 Task: Check the safety & property of Home in Telluride, Colorado, United States.
Action: Mouse moved to (600, 64)
Screenshot: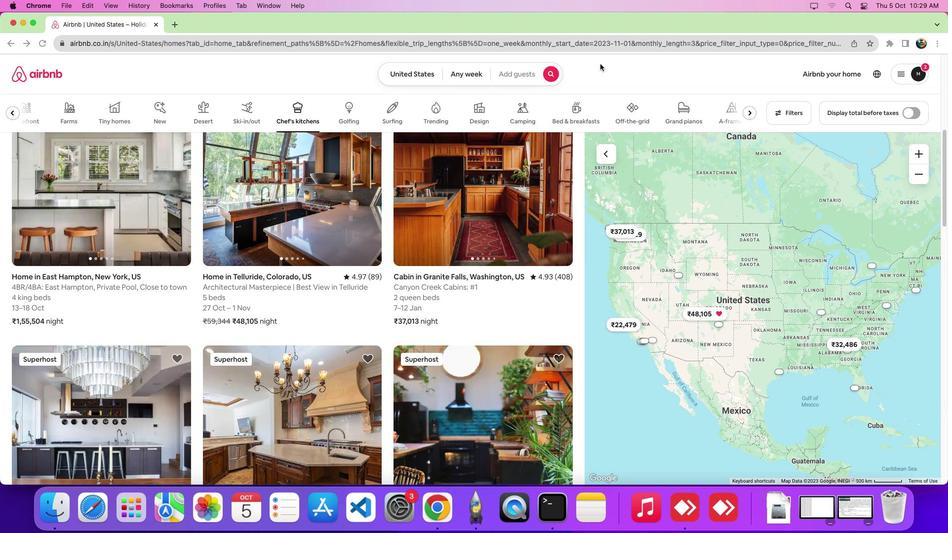 
Action: Mouse pressed left at (600, 64)
Screenshot: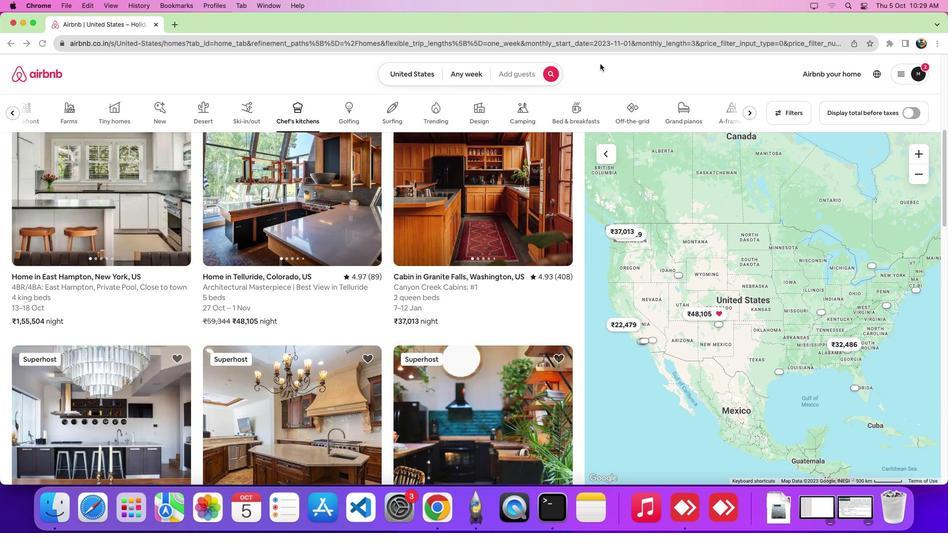 
Action: Mouse moved to (299, 114)
Screenshot: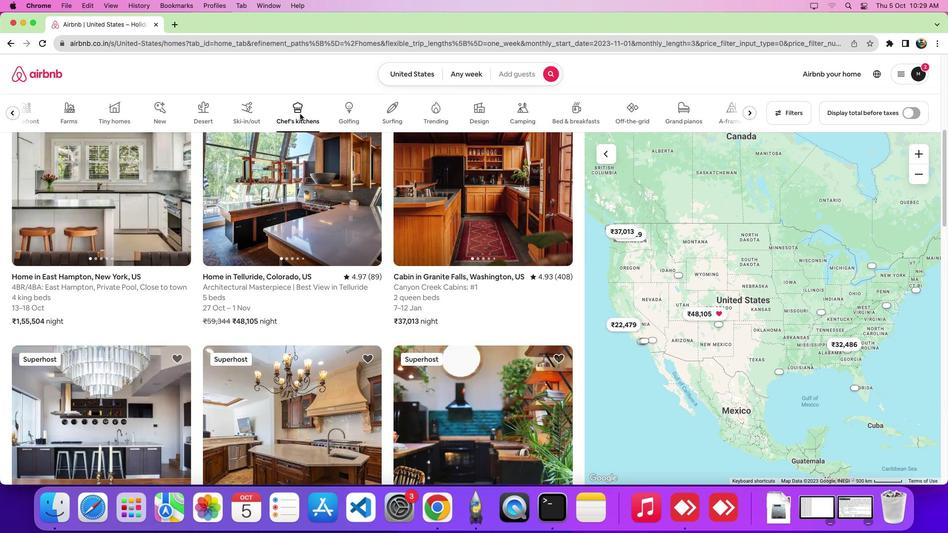 
Action: Mouse pressed left at (299, 114)
Screenshot: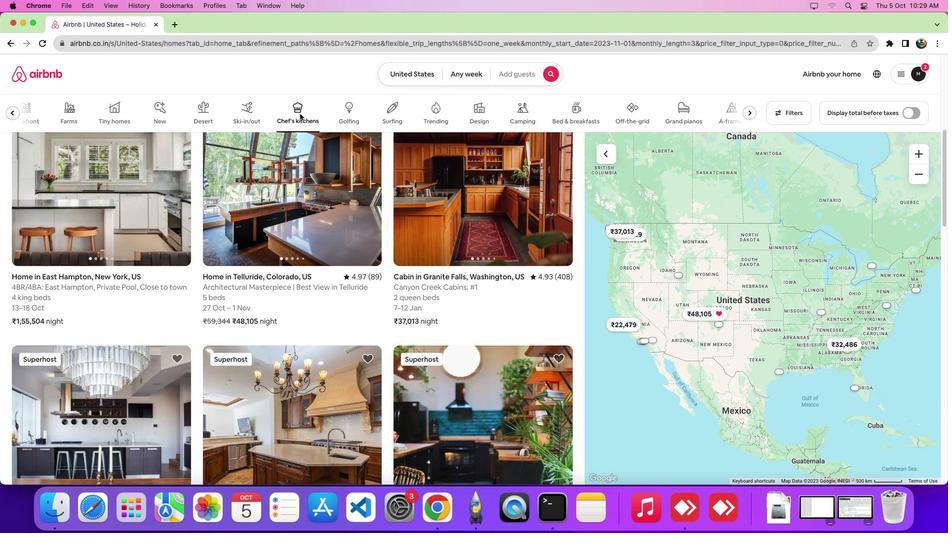 
Action: Mouse moved to (302, 206)
Screenshot: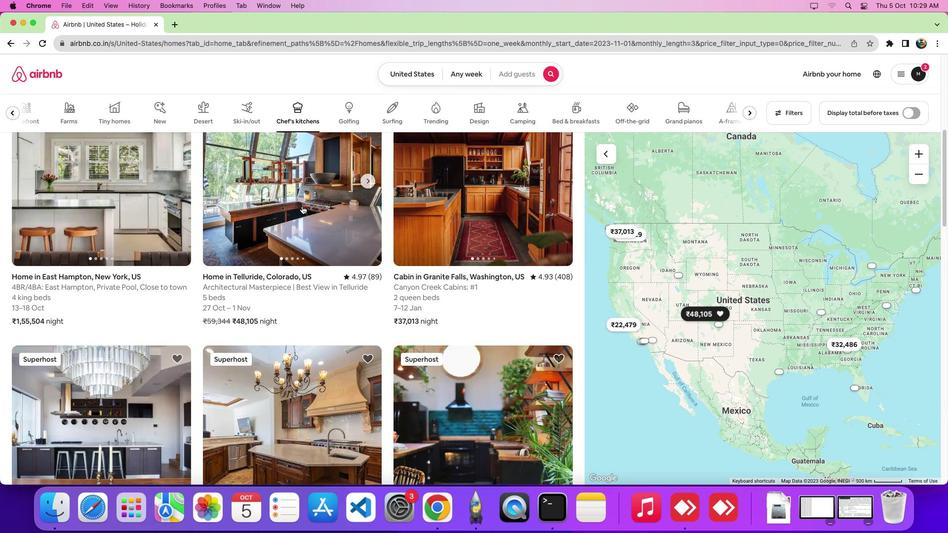 
Action: Mouse pressed left at (302, 206)
Screenshot: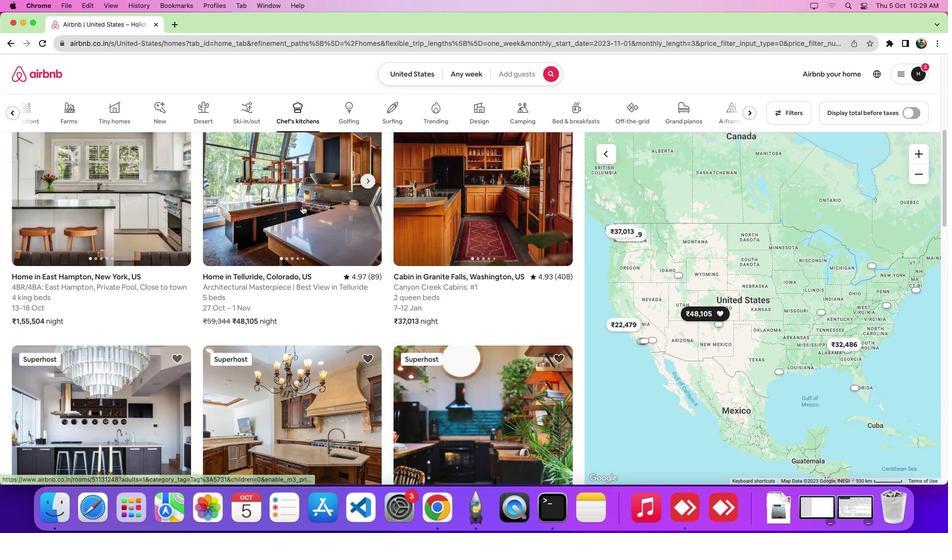 
Action: Mouse moved to (626, 283)
Screenshot: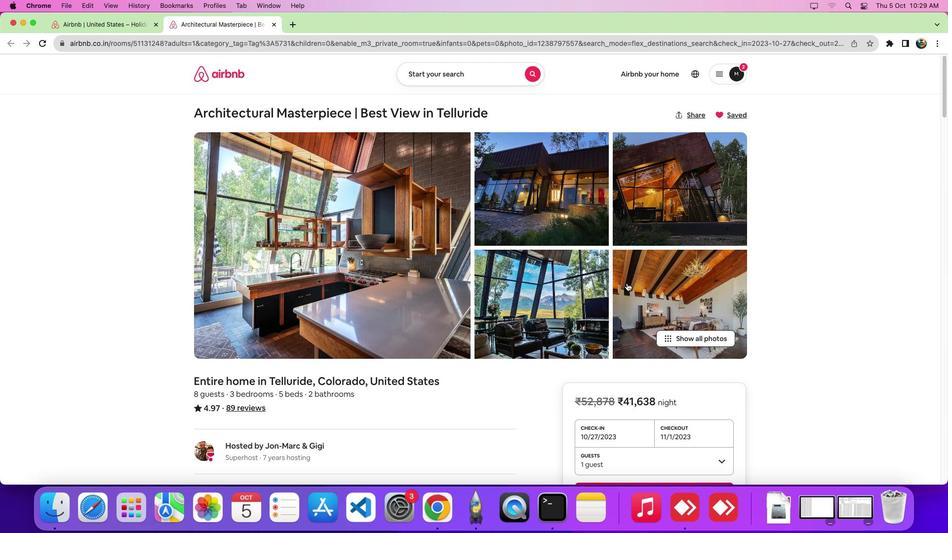
Action: Mouse scrolled (626, 283) with delta (0, 0)
Screenshot: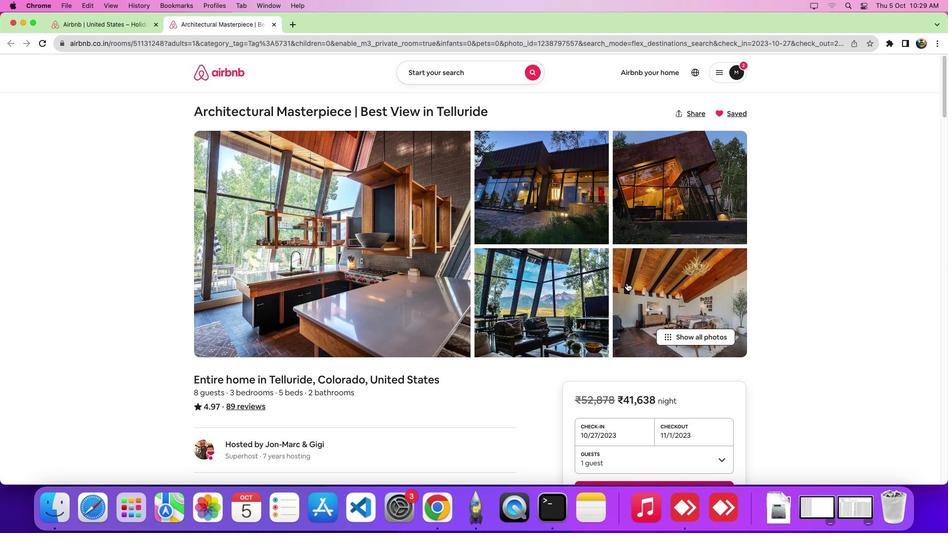 
Action: Mouse scrolled (626, 283) with delta (0, 0)
Screenshot: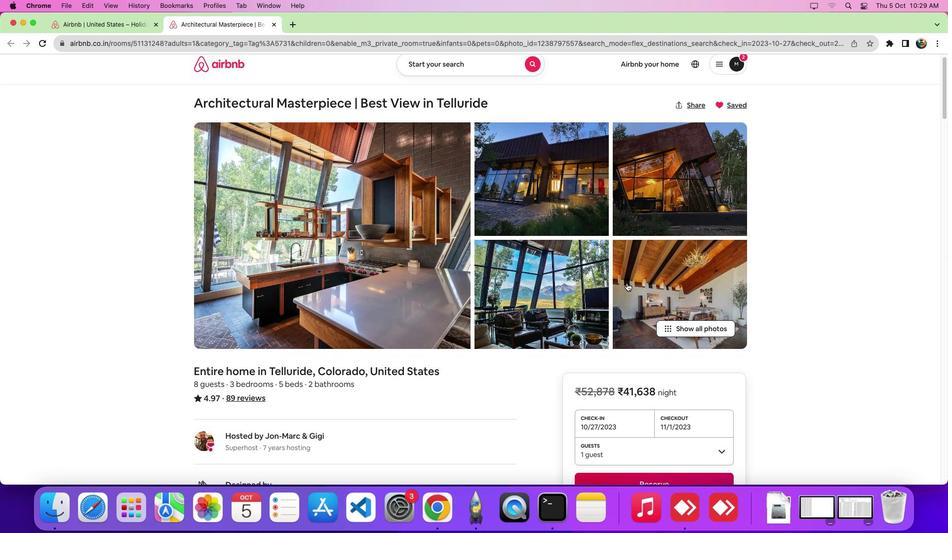 
Action: Mouse scrolled (626, 283) with delta (0, 0)
Screenshot: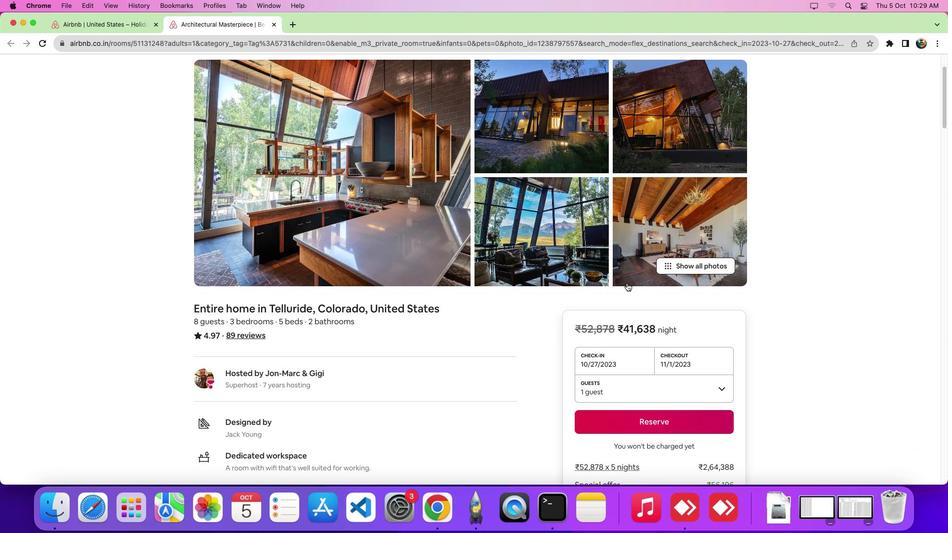 
Action: Mouse scrolled (626, 283) with delta (0, -1)
Screenshot: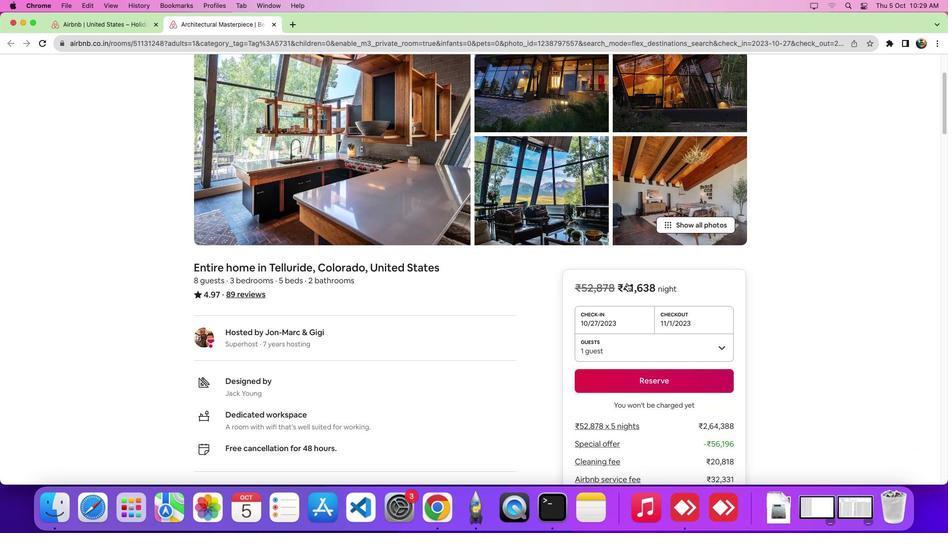 
Action: Mouse scrolled (626, 283) with delta (0, 0)
Screenshot: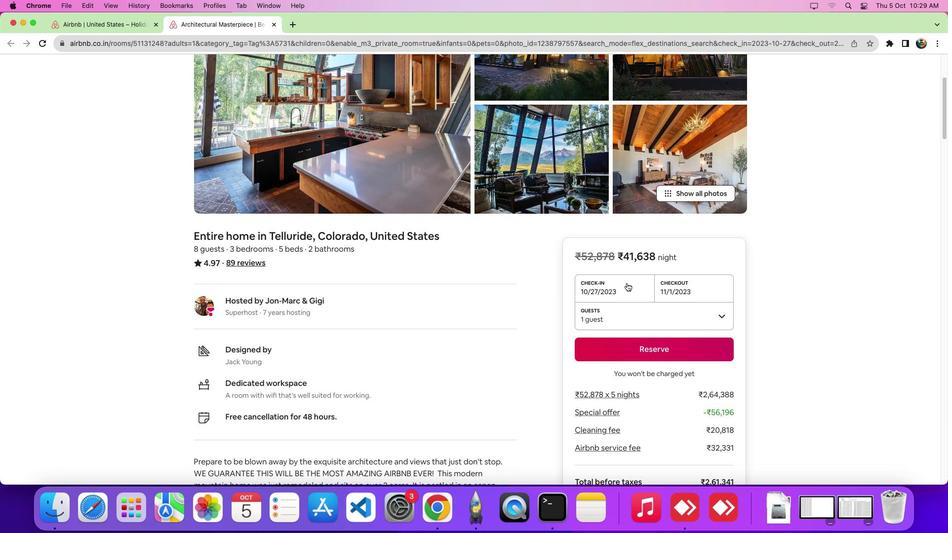 
Action: Mouse scrolled (626, 283) with delta (0, 0)
Screenshot: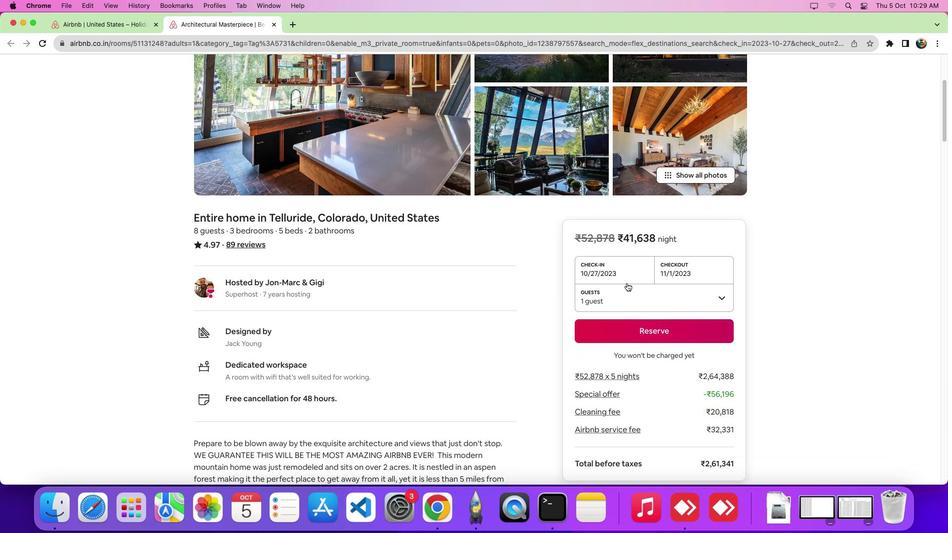 
Action: Mouse scrolled (626, 283) with delta (0, 0)
Screenshot: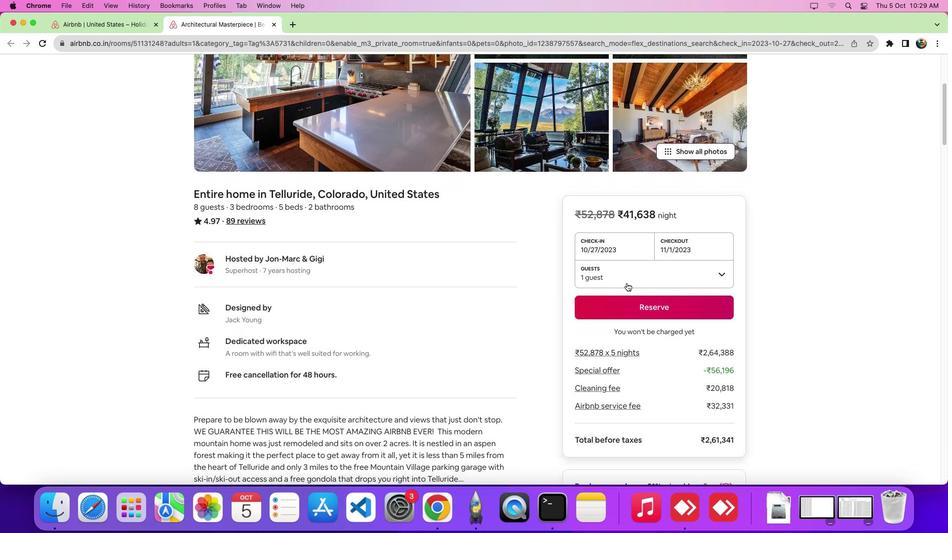 
Action: Mouse scrolled (626, 283) with delta (0, 0)
Screenshot: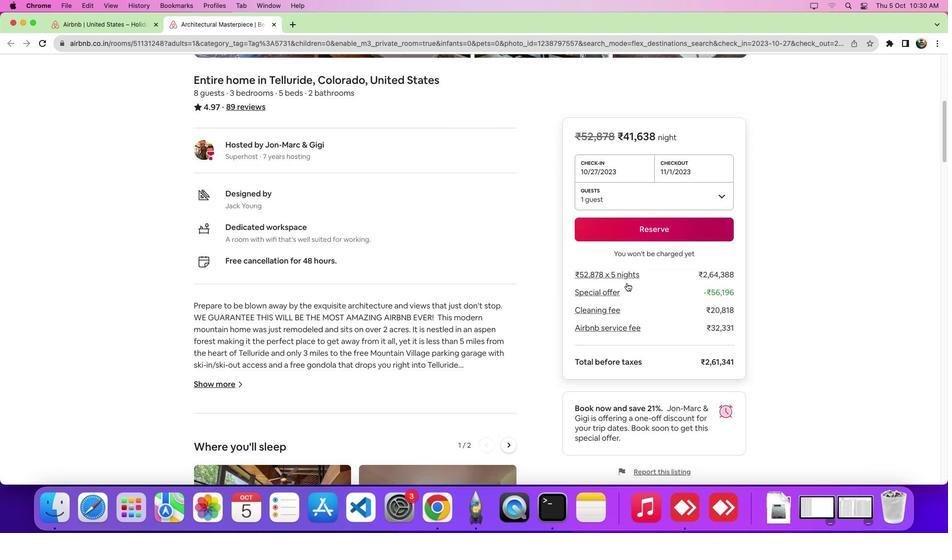 
Action: Mouse scrolled (626, 283) with delta (0, 0)
Screenshot: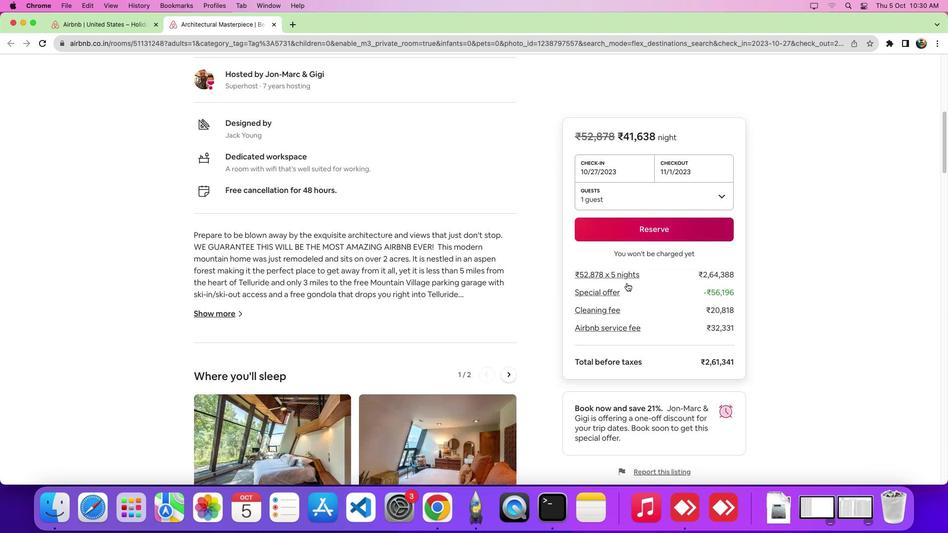 
Action: Mouse scrolled (626, 283) with delta (0, -3)
Screenshot: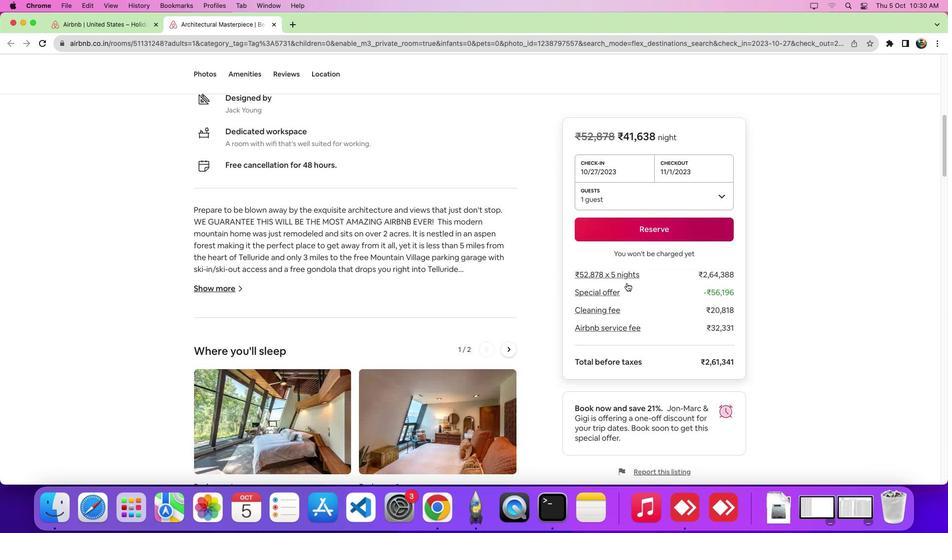 
Action: Mouse scrolled (626, 283) with delta (0, 0)
Screenshot: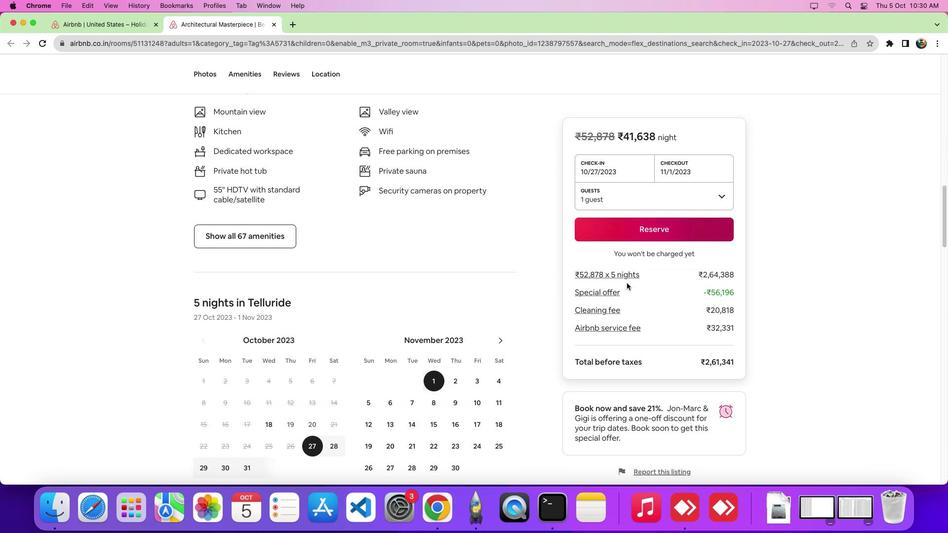 
Action: Mouse scrolled (626, 283) with delta (0, 0)
Screenshot: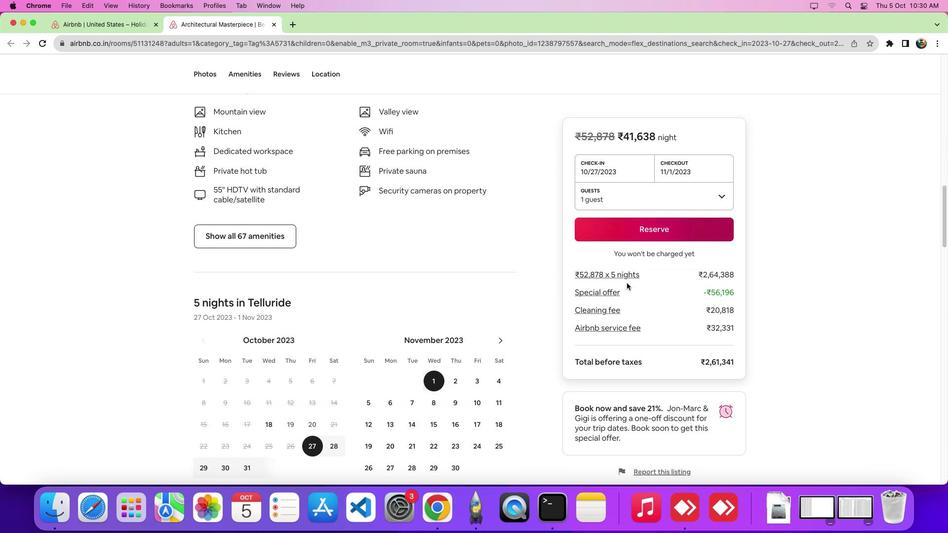 
Action: Mouse scrolled (626, 283) with delta (0, -4)
Screenshot: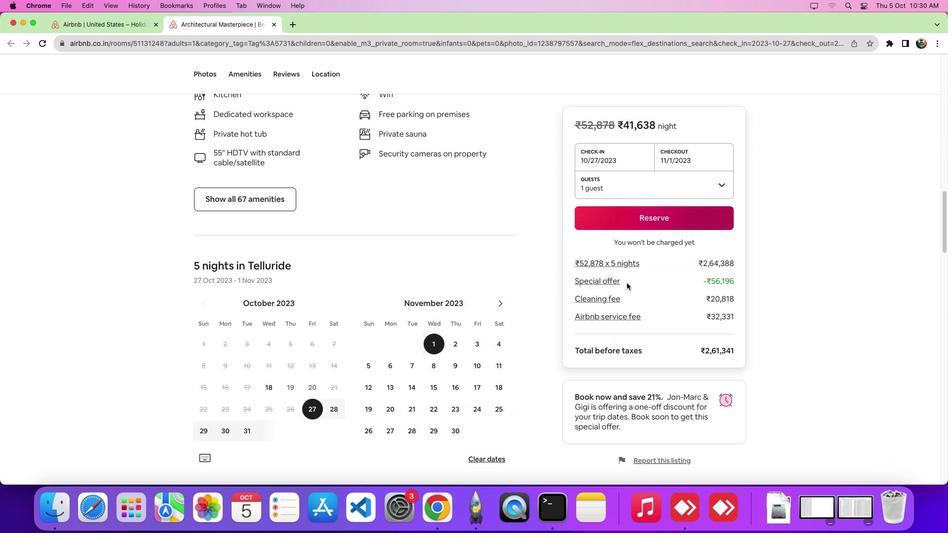 
Action: Mouse scrolled (626, 283) with delta (0, -6)
Screenshot: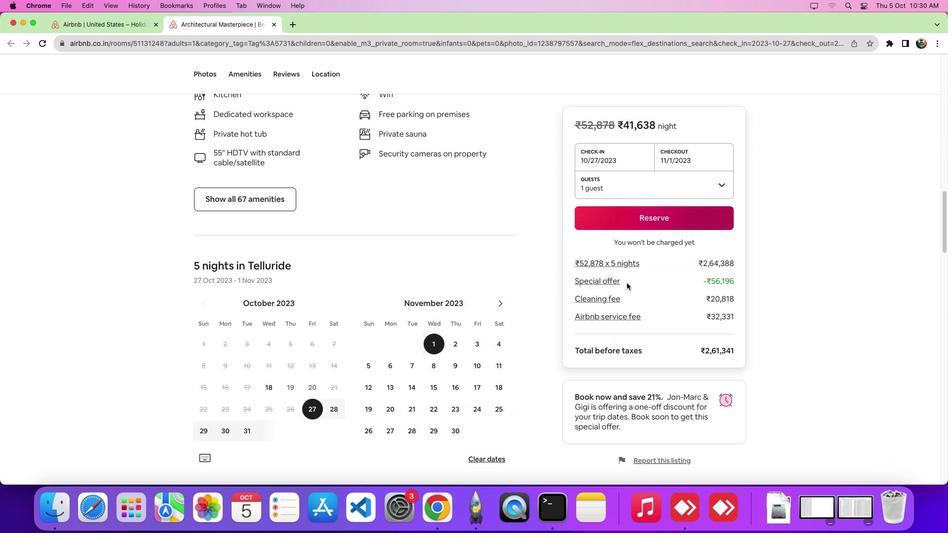 
Action: Mouse scrolled (626, 283) with delta (0, 0)
Screenshot: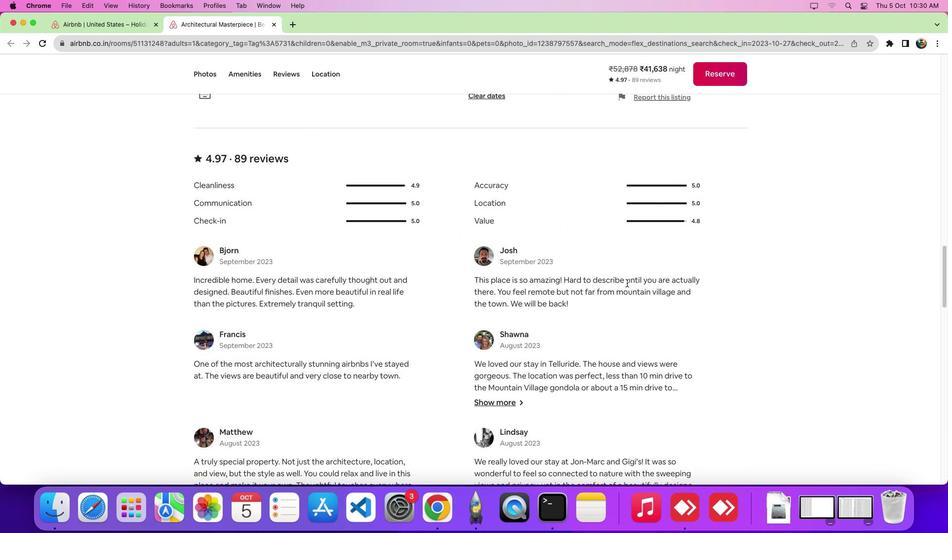 
Action: Mouse scrolled (626, 283) with delta (0, 0)
Screenshot: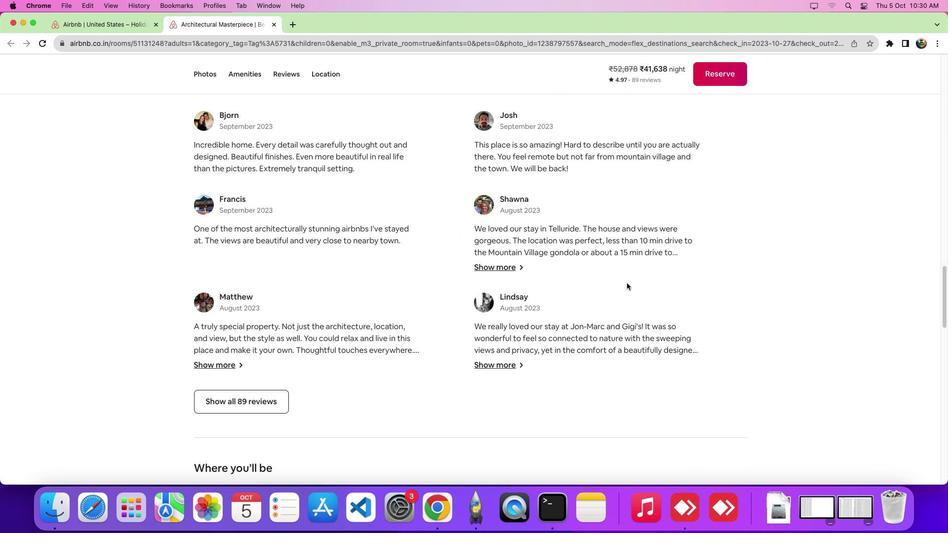 
Action: Mouse scrolled (626, 283) with delta (0, -4)
Screenshot: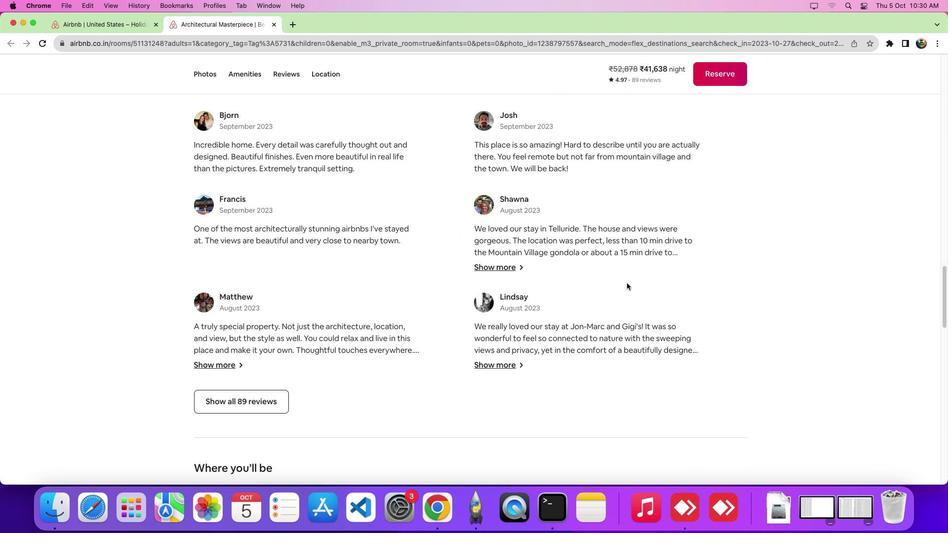 
Action: Mouse scrolled (626, 283) with delta (0, -6)
Screenshot: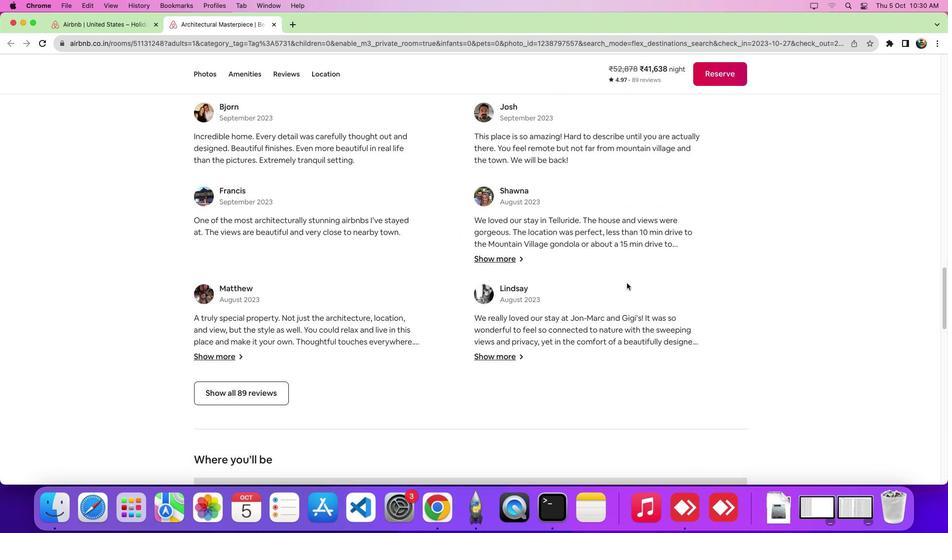 
Action: Mouse scrolled (626, 283) with delta (0, 0)
Screenshot: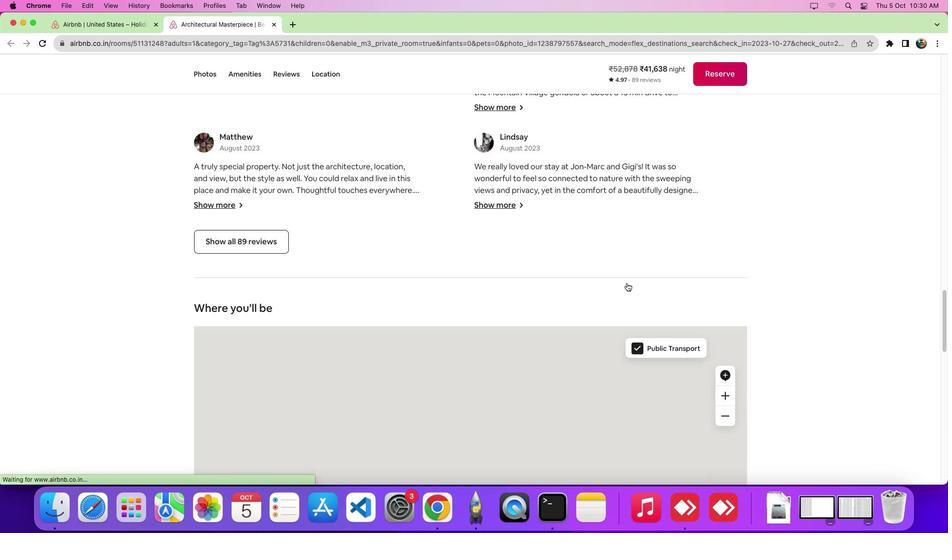 
Action: Mouse scrolled (626, 283) with delta (0, 0)
Screenshot: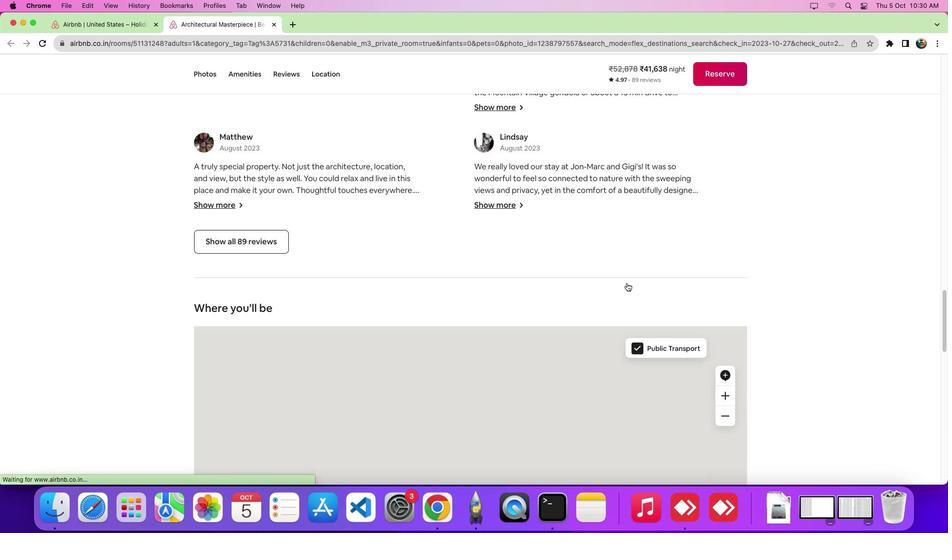 
Action: Mouse scrolled (626, 283) with delta (0, -3)
Screenshot: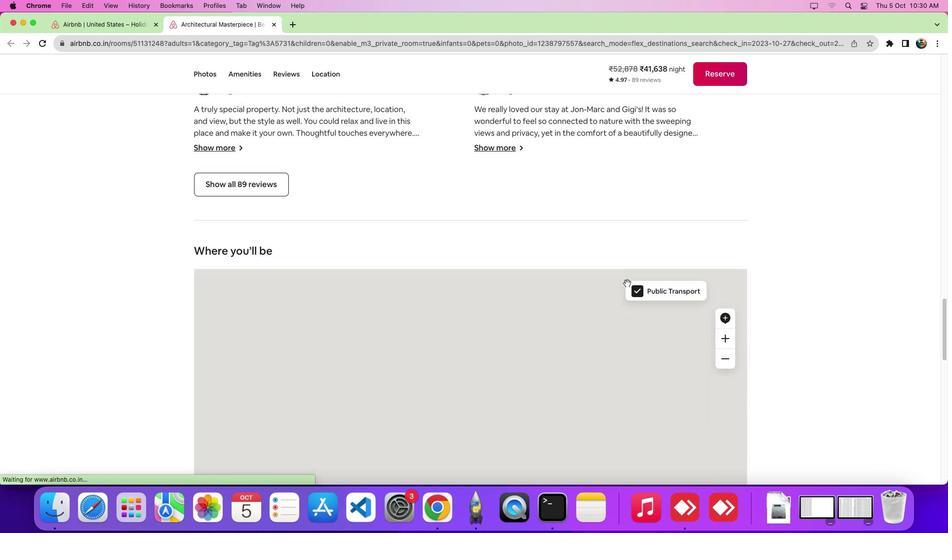 
Action: Mouse scrolled (626, 283) with delta (0, -3)
Screenshot: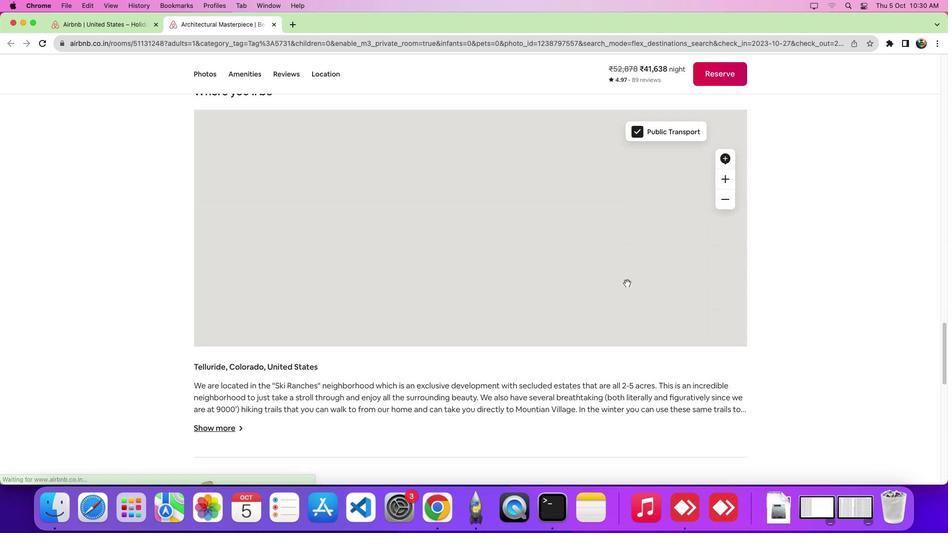 
Action: Mouse scrolled (626, 283) with delta (0, 0)
Screenshot: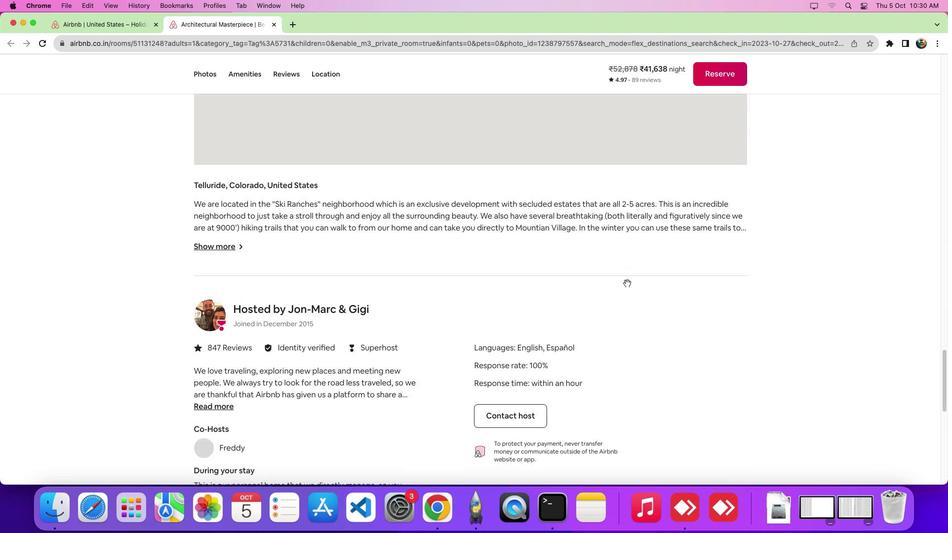 
Action: Mouse scrolled (626, 283) with delta (0, 0)
Screenshot: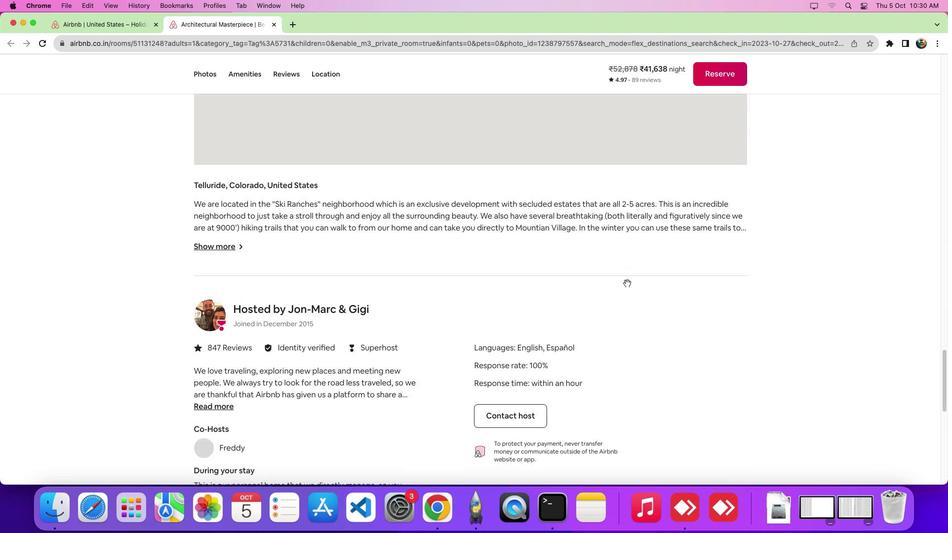 
Action: Mouse scrolled (626, 283) with delta (0, -3)
Screenshot: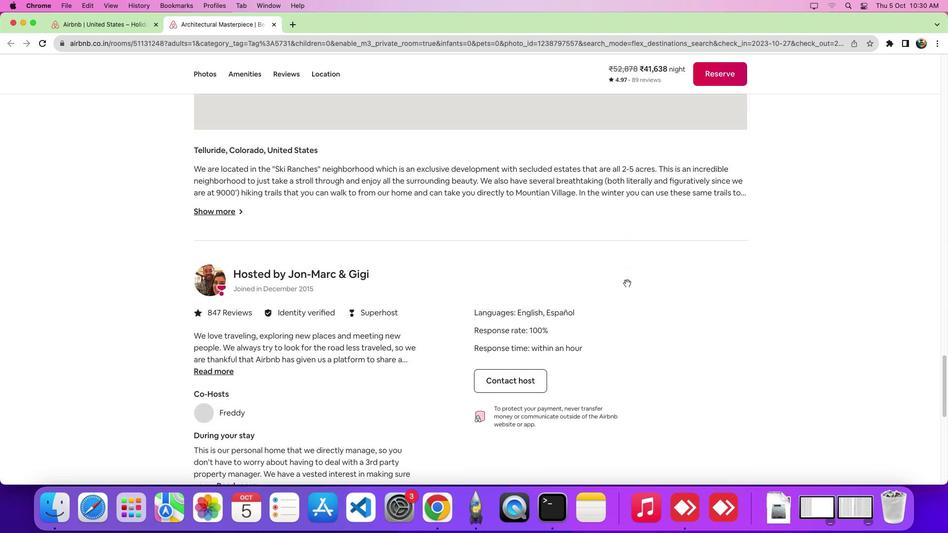 
Action: Mouse moved to (626, 283)
Screenshot: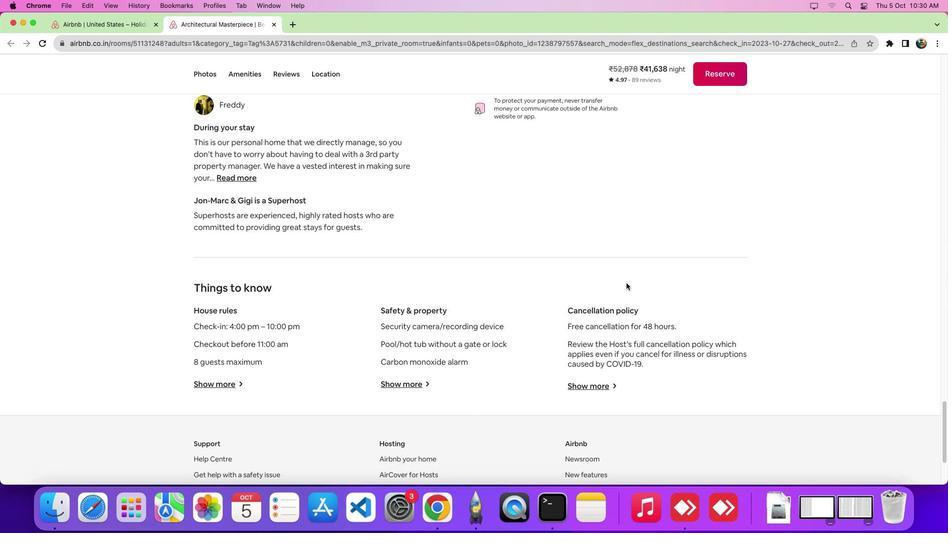 
Action: Mouse scrolled (626, 283) with delta (0, 0)
Screenshot: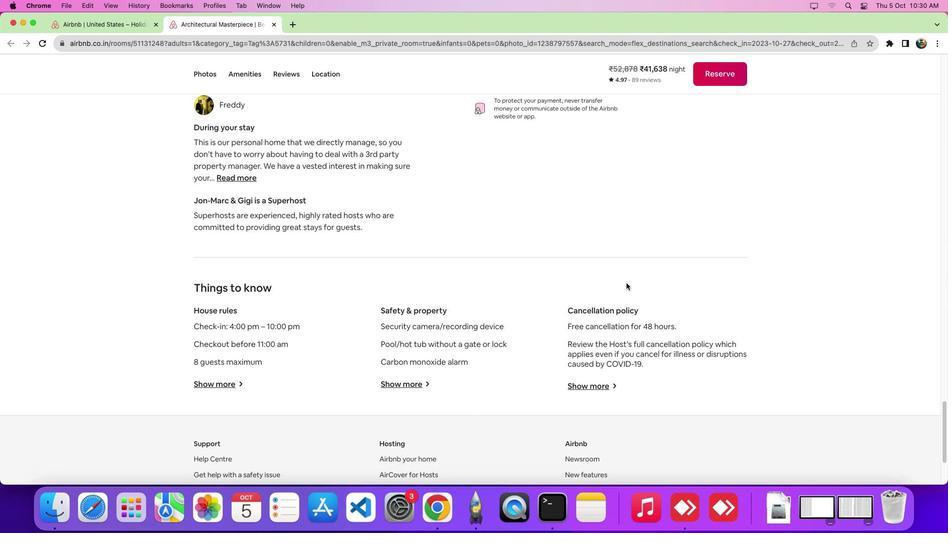 
Action: Mouse scrolled (626, 283) with delta (0, 0)
Screenshot: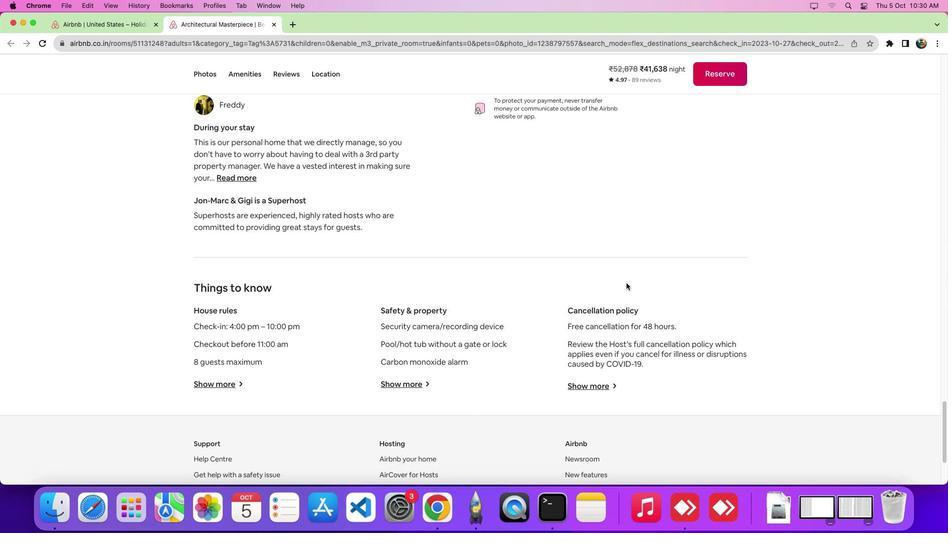 
Action: Mouse scrolled (626, 283) with delta (0, -4)
Screenshot: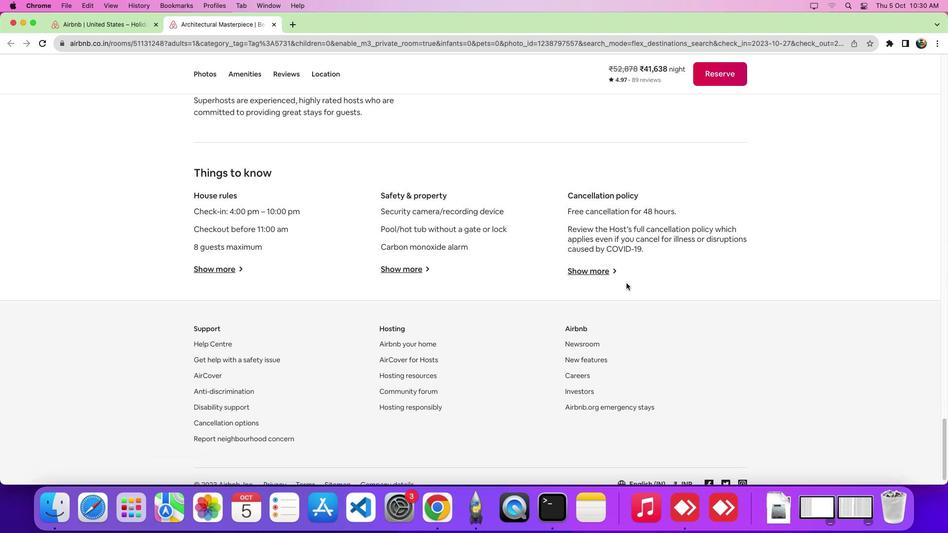
Action: Mouse scrolled (626, 283) with delta (0, -6)
Screenshot: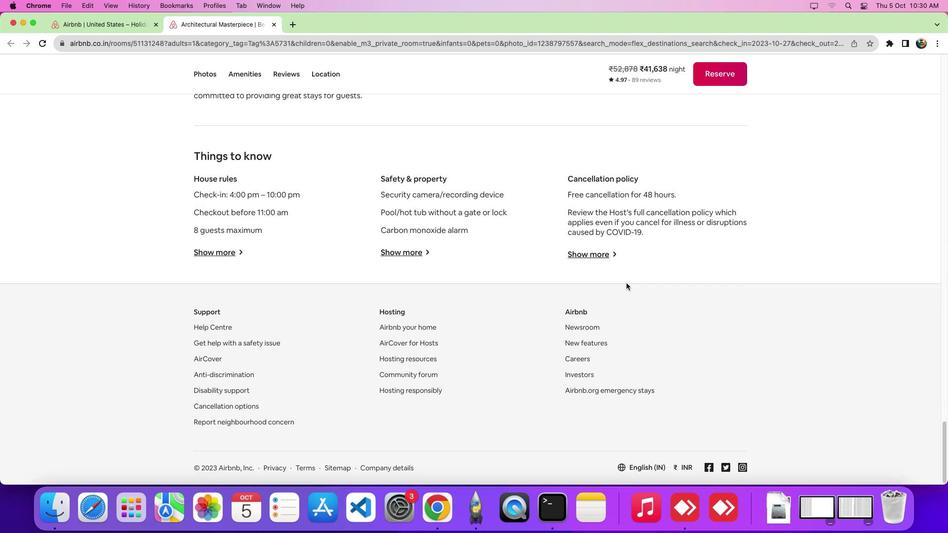 
Action: Mouse scrolled (626, 283) with delta (0, 0)
Screenshot: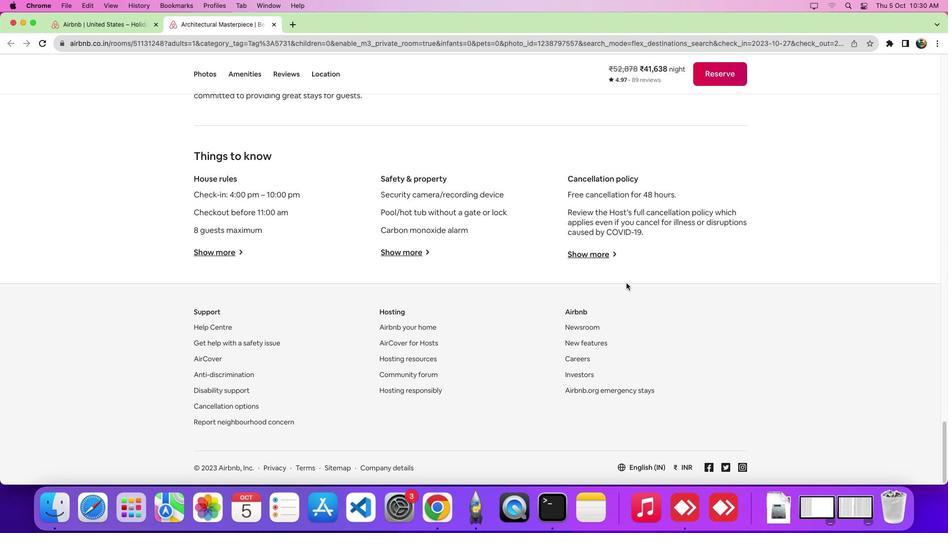 
Action: Mouse scrolled (626, 283) with delta (0, 0)
Screenshot: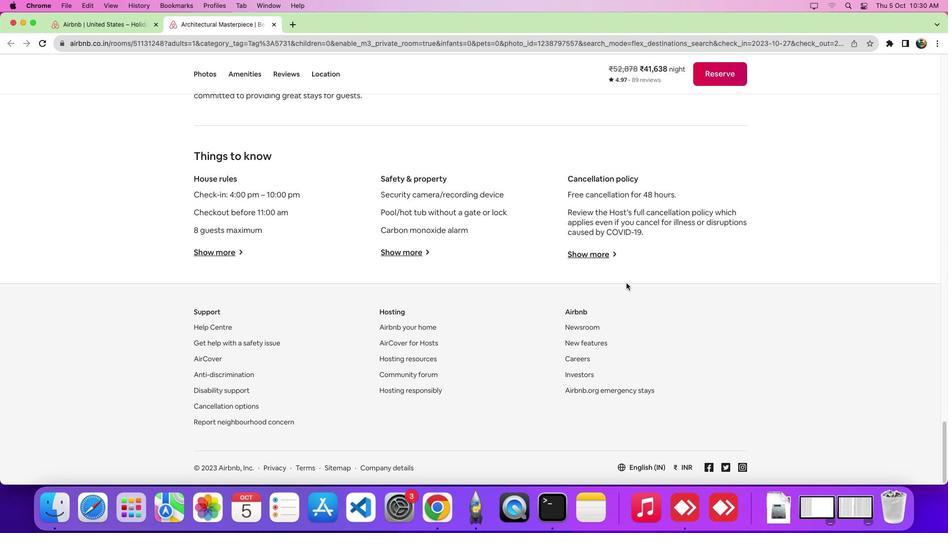 
Action: Mouse scrolled (626, 283) with delta (0, -4)
Screenshot: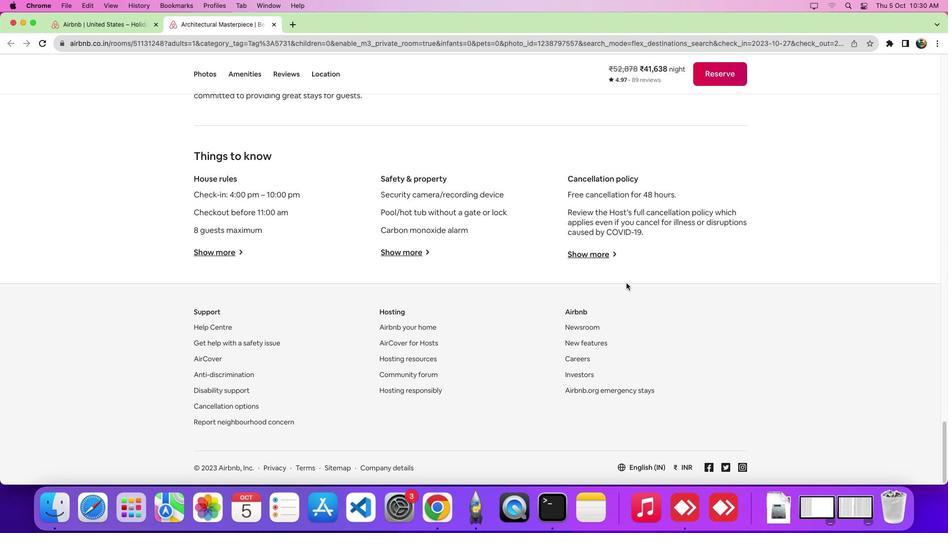 
Action: Mouse scrolled (626, 283) with delta (0, -6)
Screenshot: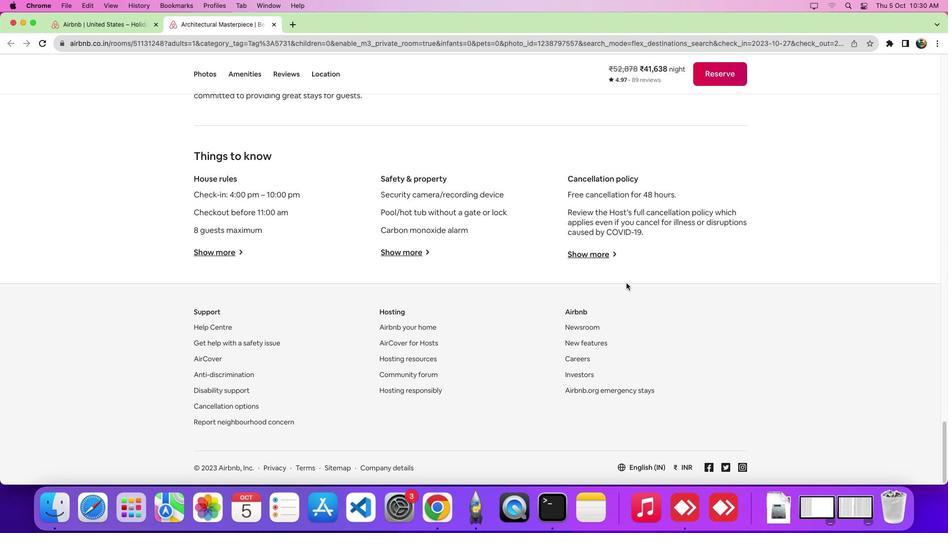
Action: Mouse moved to (415, 252)
Screenshot: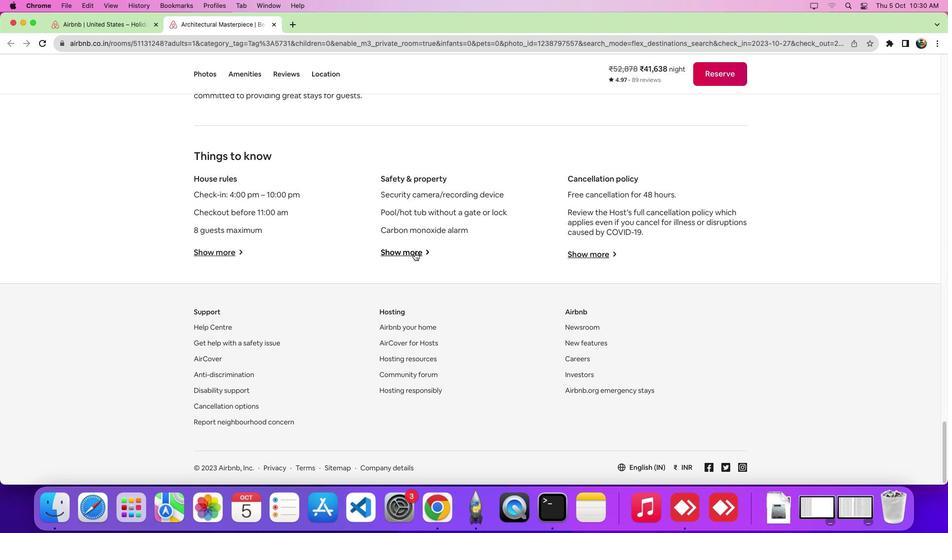 
Action: Mouse pressed left at (415, 252)
Screenshot: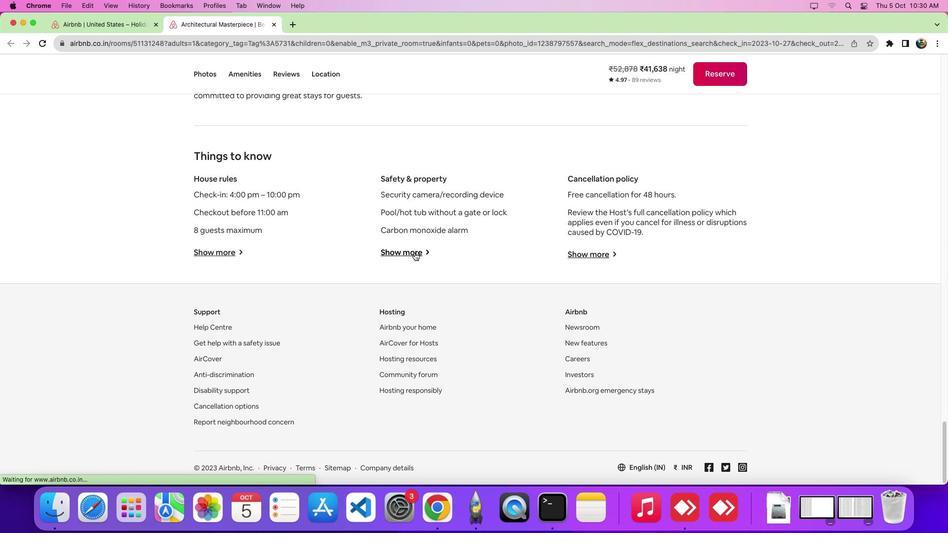 
Action: Mouse moved to (452, 299)
Screenshot: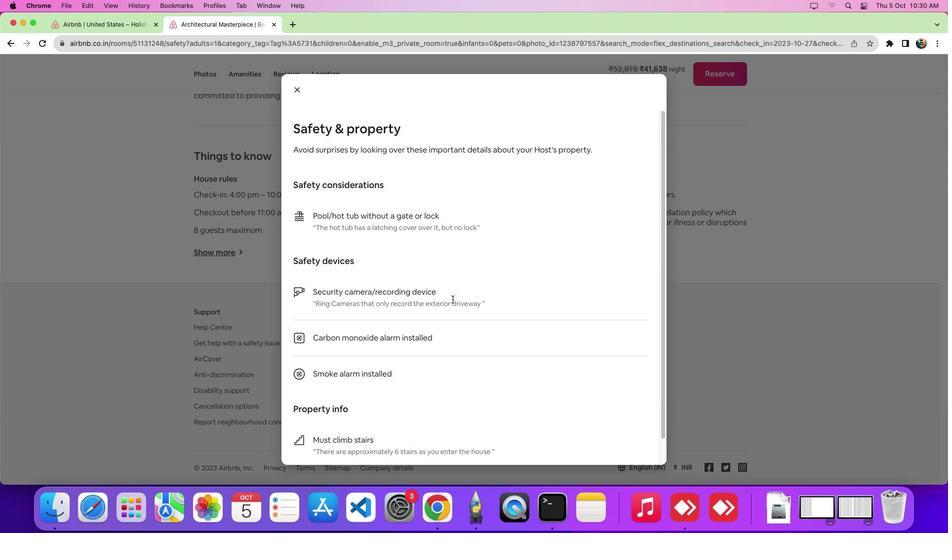 
Action: Mouse scrolled (452, 299) with delta (0, 0)
Screenshot: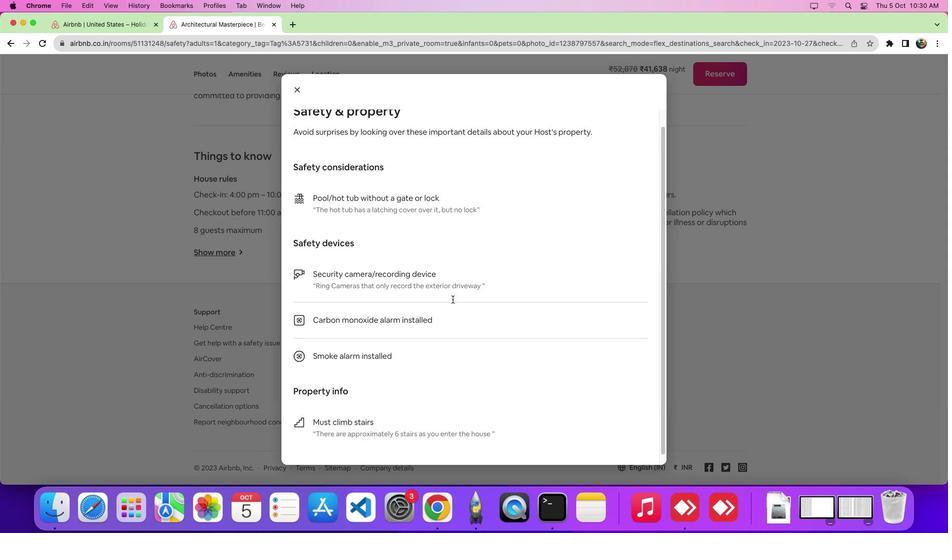 
Action: Mouse scrolled (452, 299) with delta (0, 0)
Screenshot: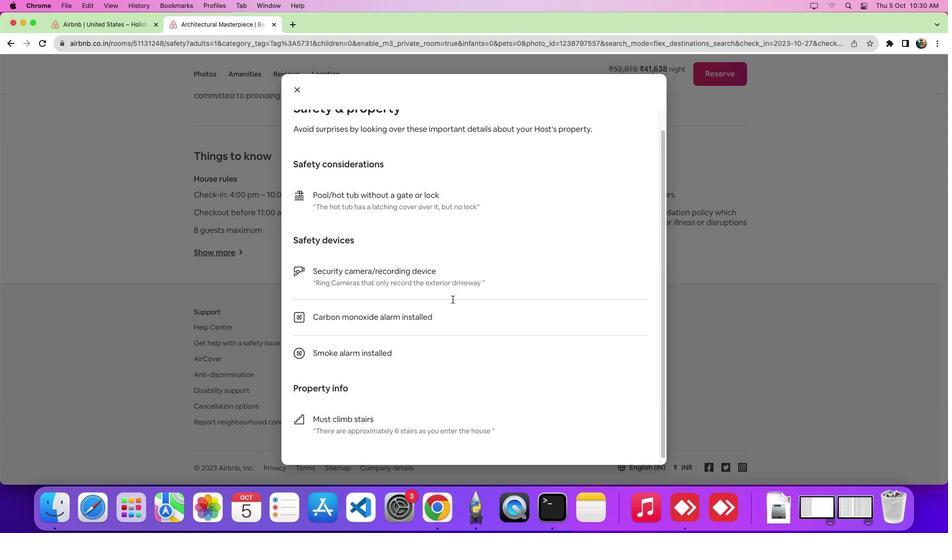 
Action: Mouse scrolled (452, 299) with delta (0, -4)
Screenshot: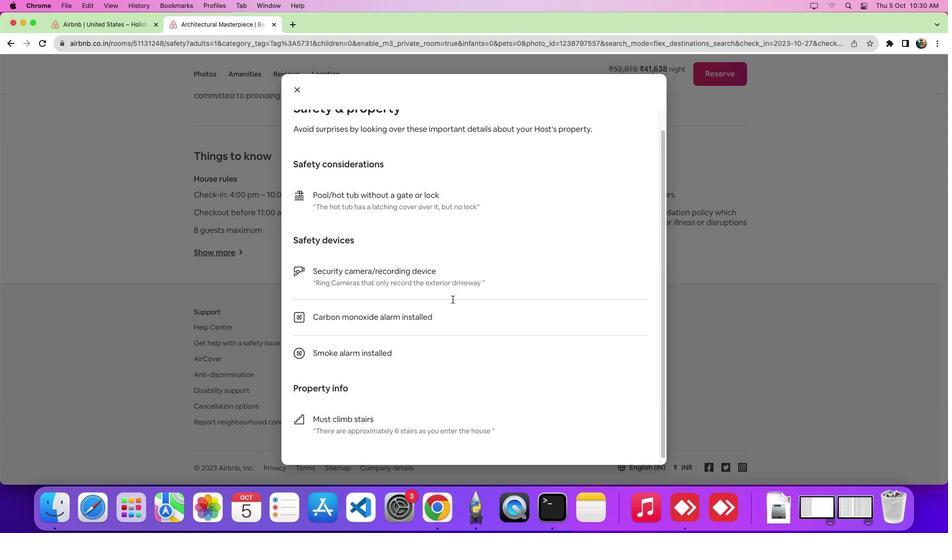 
Action: Mouse scrolled (452, 299) with delta (0, -6)
Screenshot: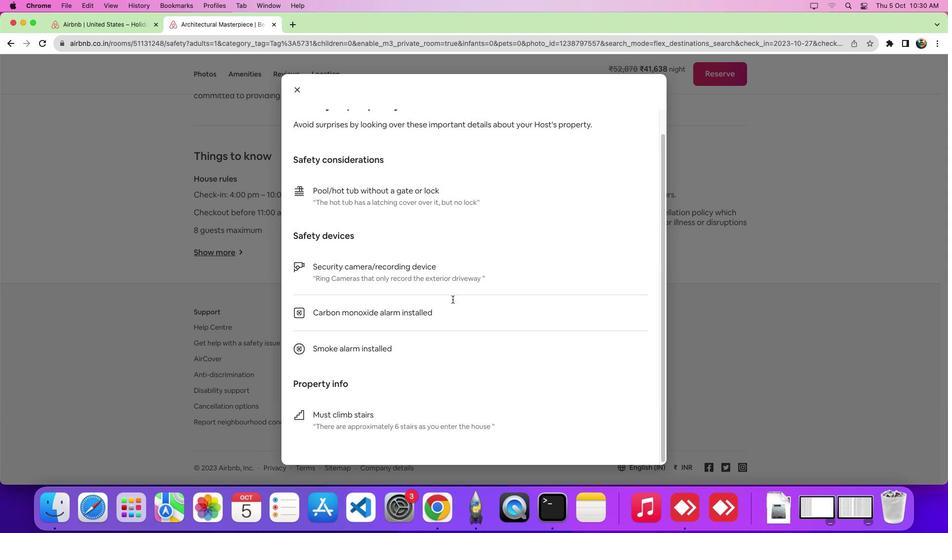 
Action: Mouse scrolled (452, 299) with delta (0, 0)
Screenshot: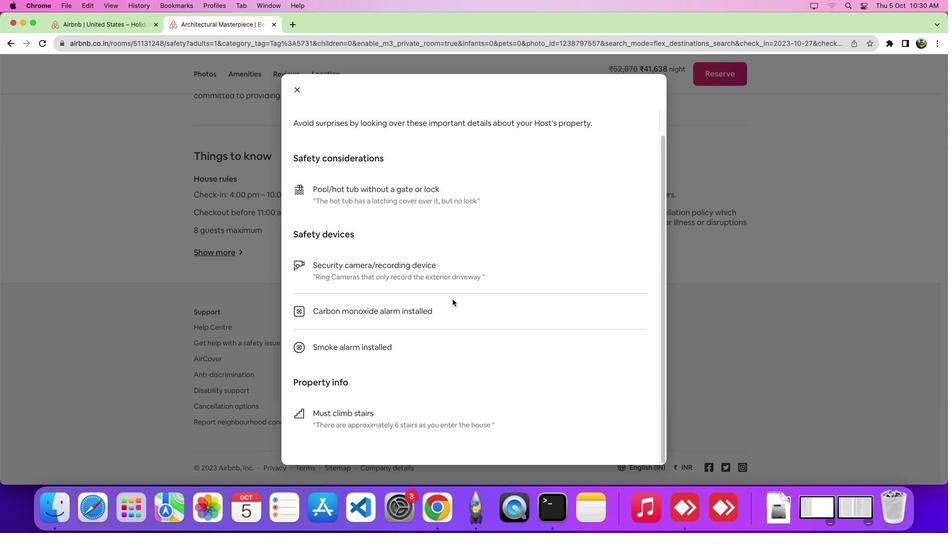 
Action: Mouse scrolled (452, 299) with delta (0, 0)
Screenshot: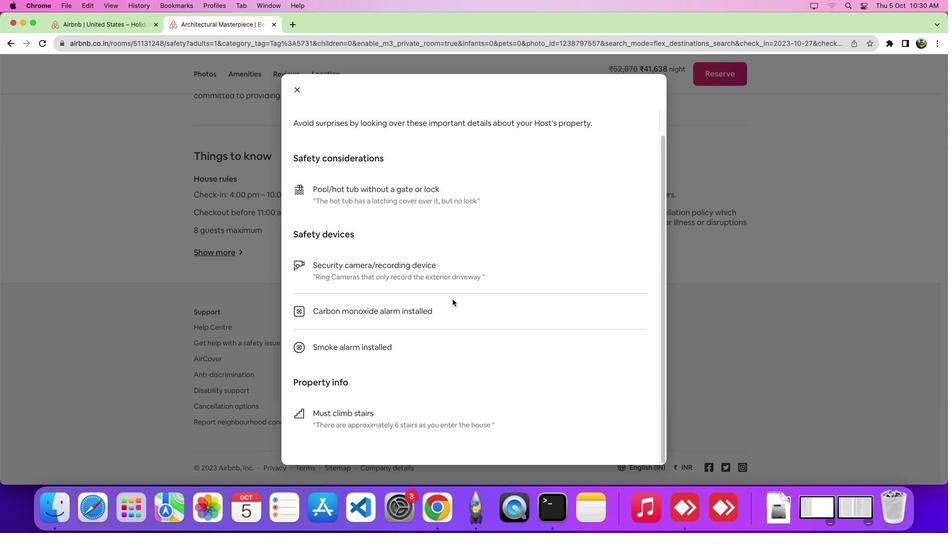 
Action: Mouse scrolled (452, 299) with delta (0, -3)
Screenshot: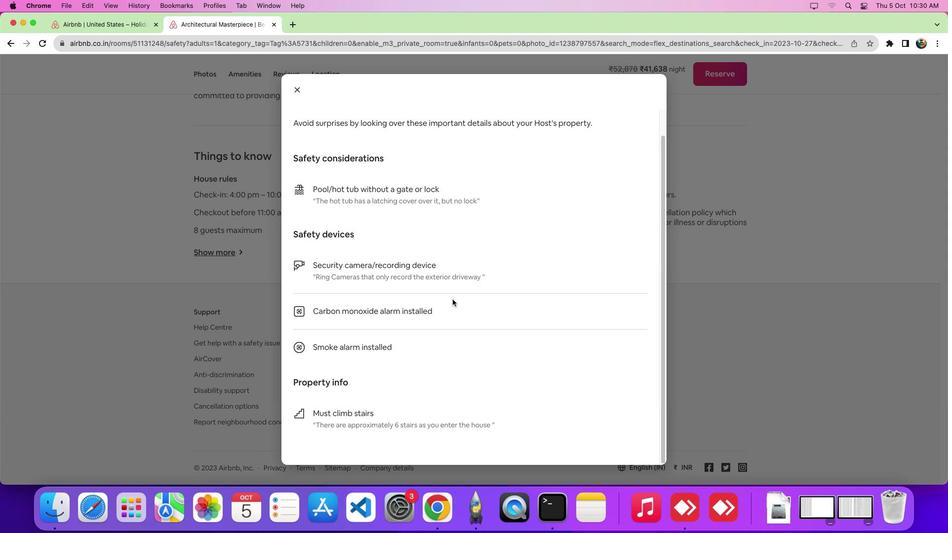 
Action: Mouse moved to (462, 308)
Screenshot: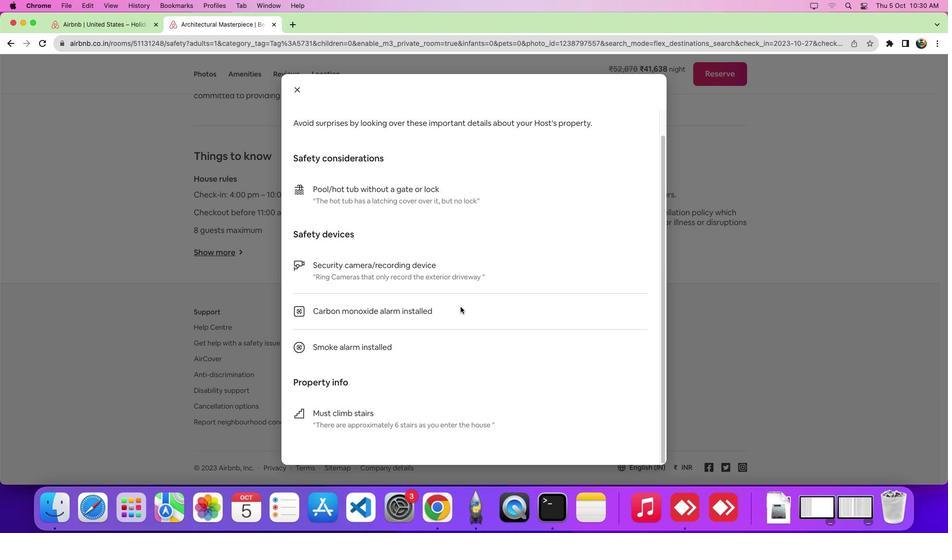 
